 Task: Select the file "videoplayback" as input for the schedule.
Action: Mouse moved to (92, 12)
Screenshot: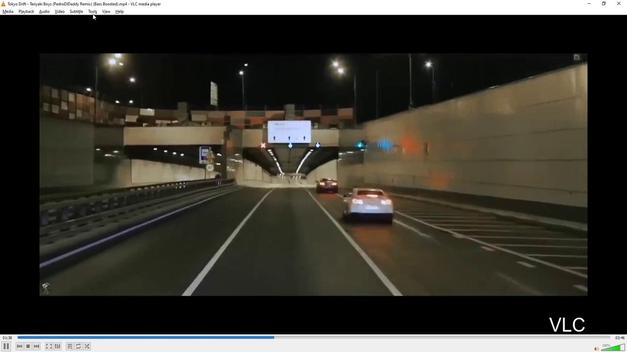 
Action: Mouse pressed left at (92, 12)
Screenshot: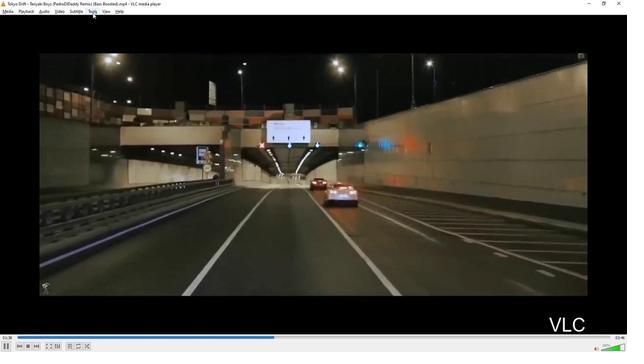 
Action: Mouse moved to (104, 47)
Screenshot: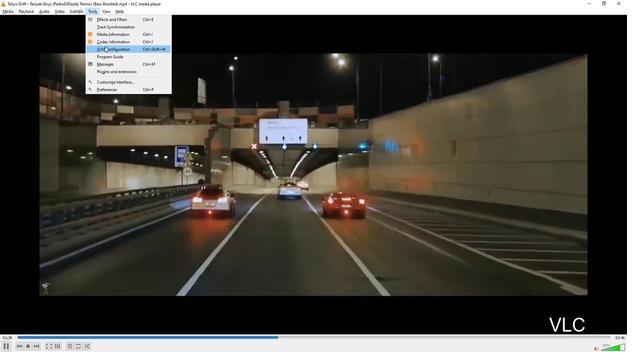 
Action: Mouse pressed left at (104, 47)
Screenshot: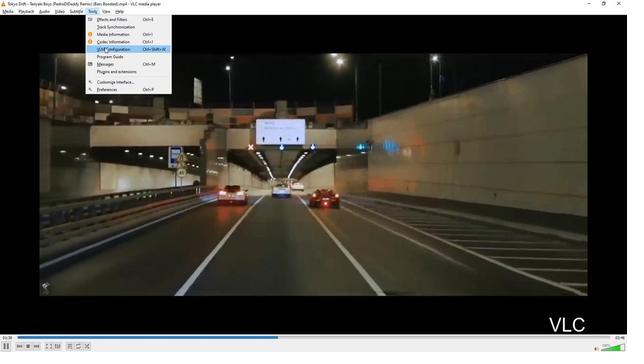 
Action: Mouse moved to (380, 128)
Screenshot: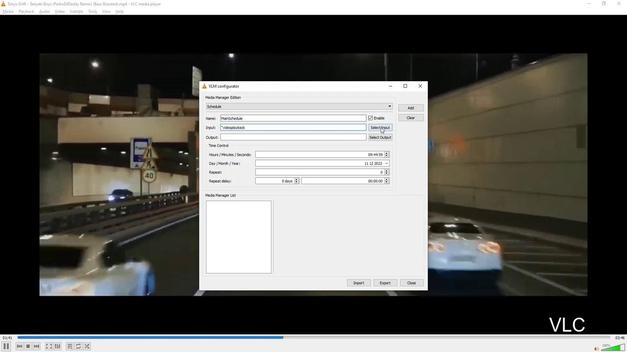 
Action: Mouse pressed left at (380, 128)
Screenshot: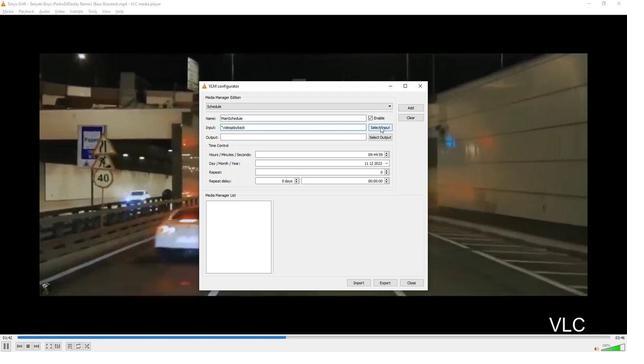 
Action: Mouse moved to (423, 185)
Screenshot: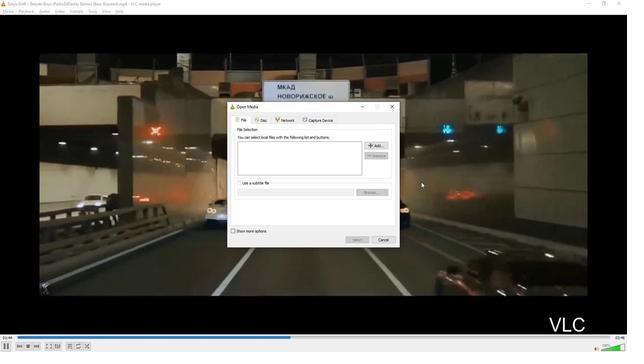 
